 Task: Add Sprouts Dark Chocolate Covered Raisins to the cart.
Action: Mouse moved to (27, 84)
Screenshot: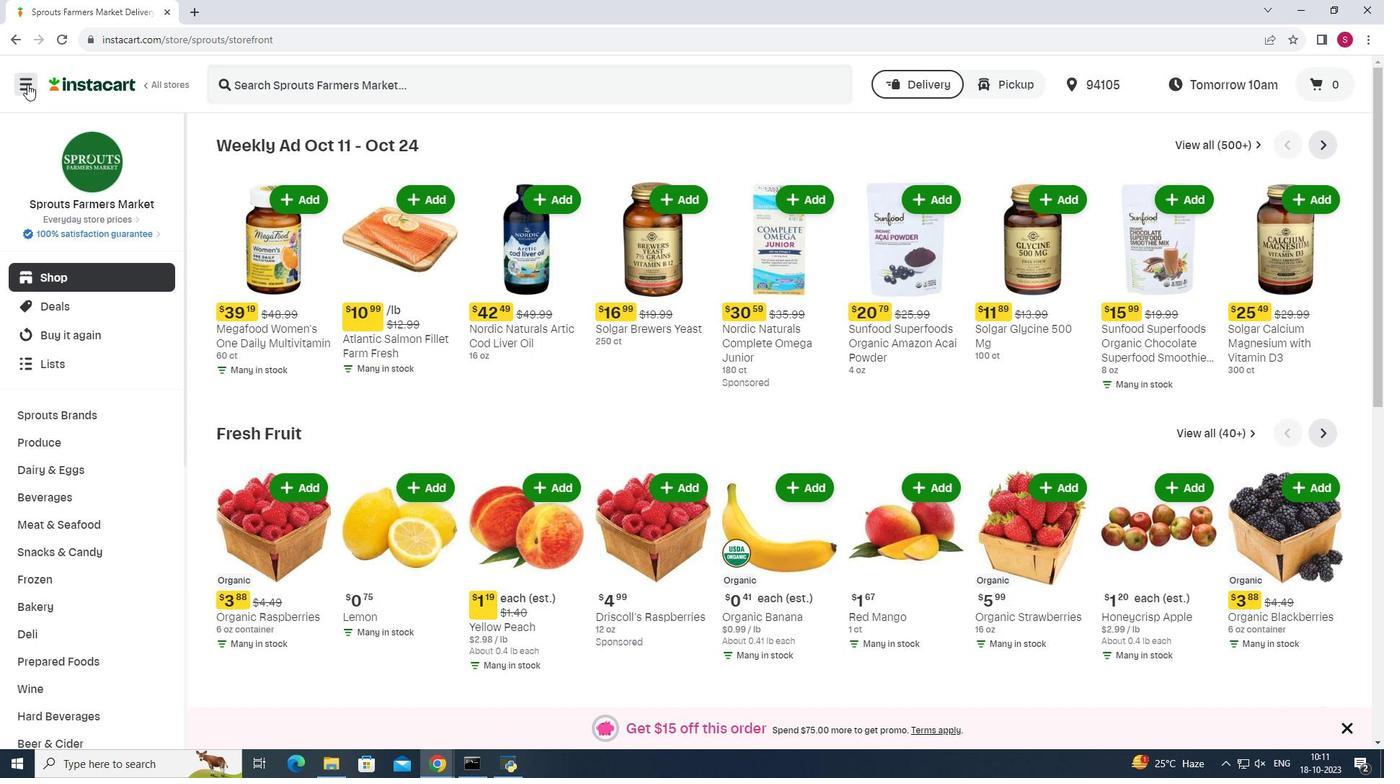 
Action: Mouse pressed left at (27, 84)
Screenshot: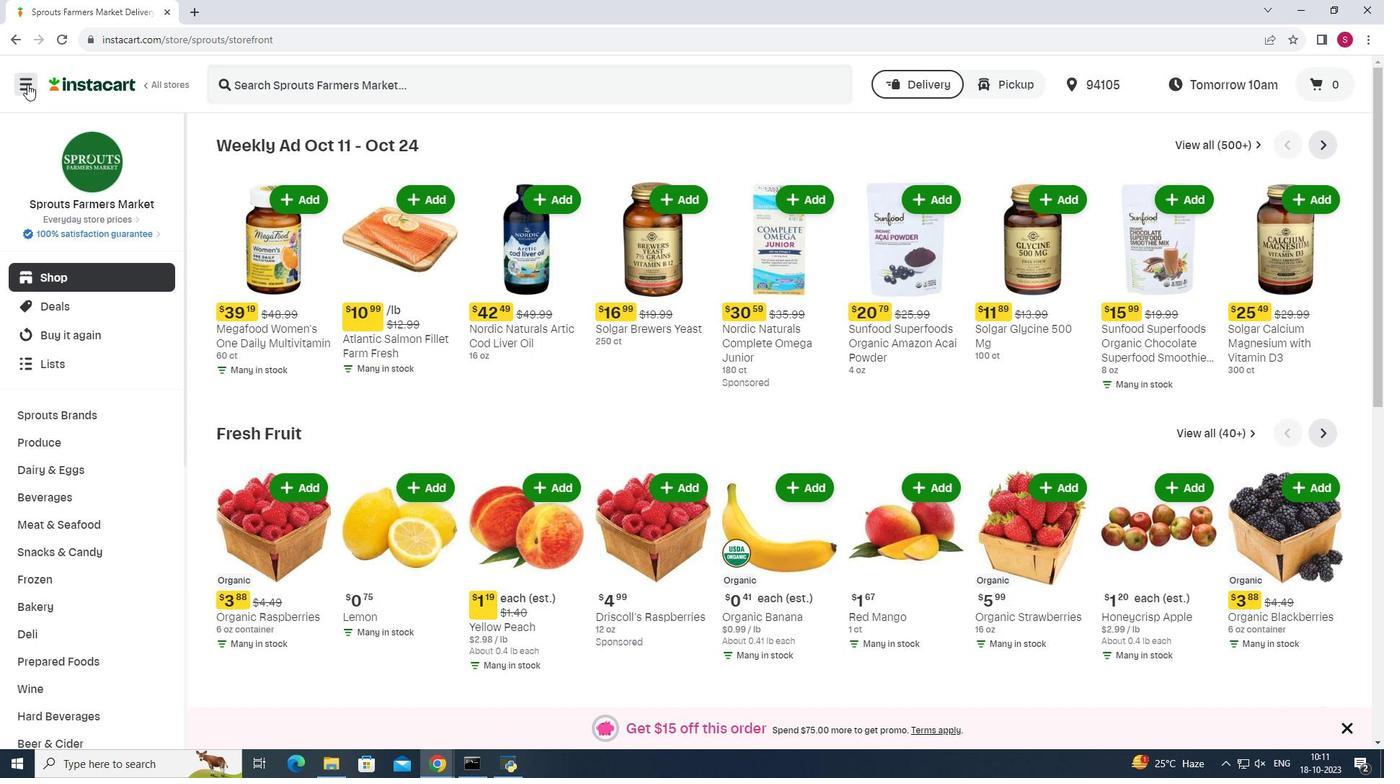 
Action: Mouse moved to (73, 382)
Screenshot: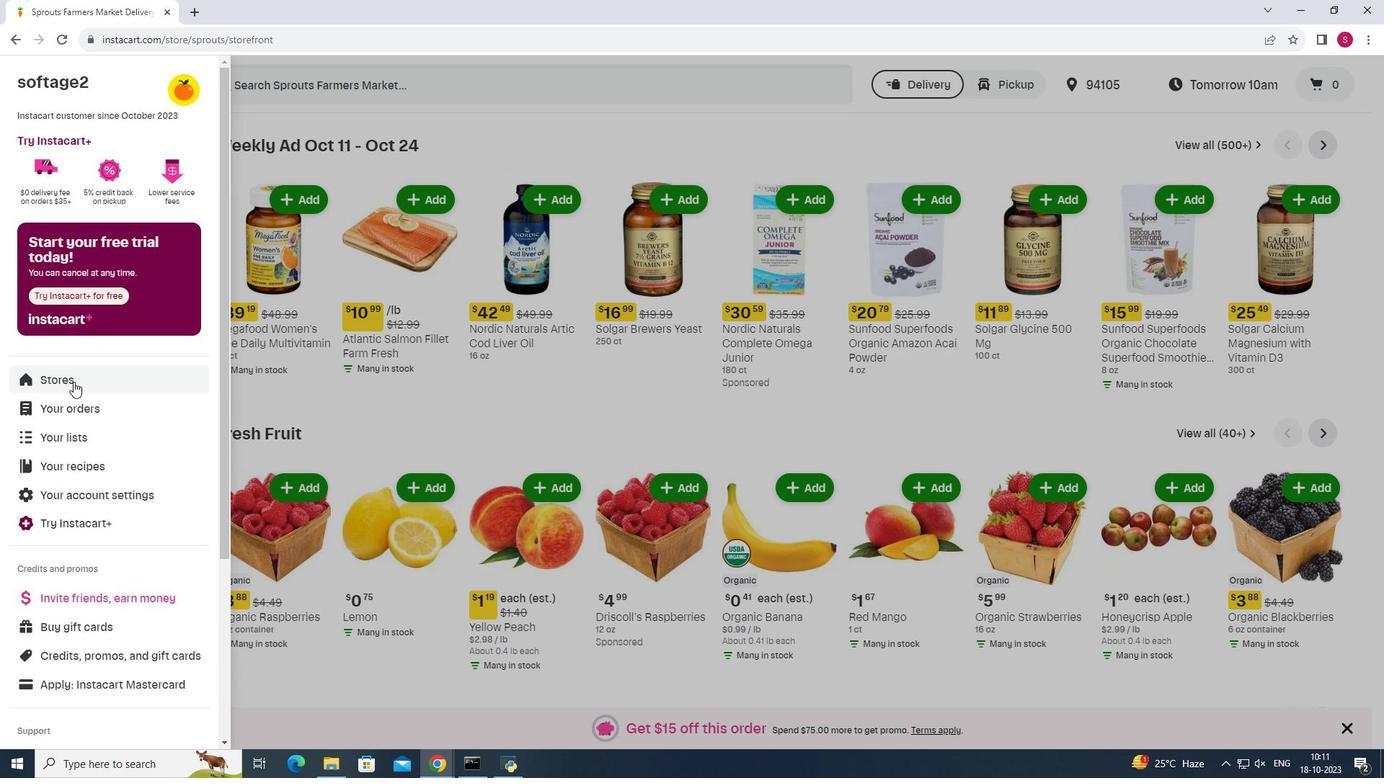 
Action: Mouse pressed left at (73, 382)
Screenshot: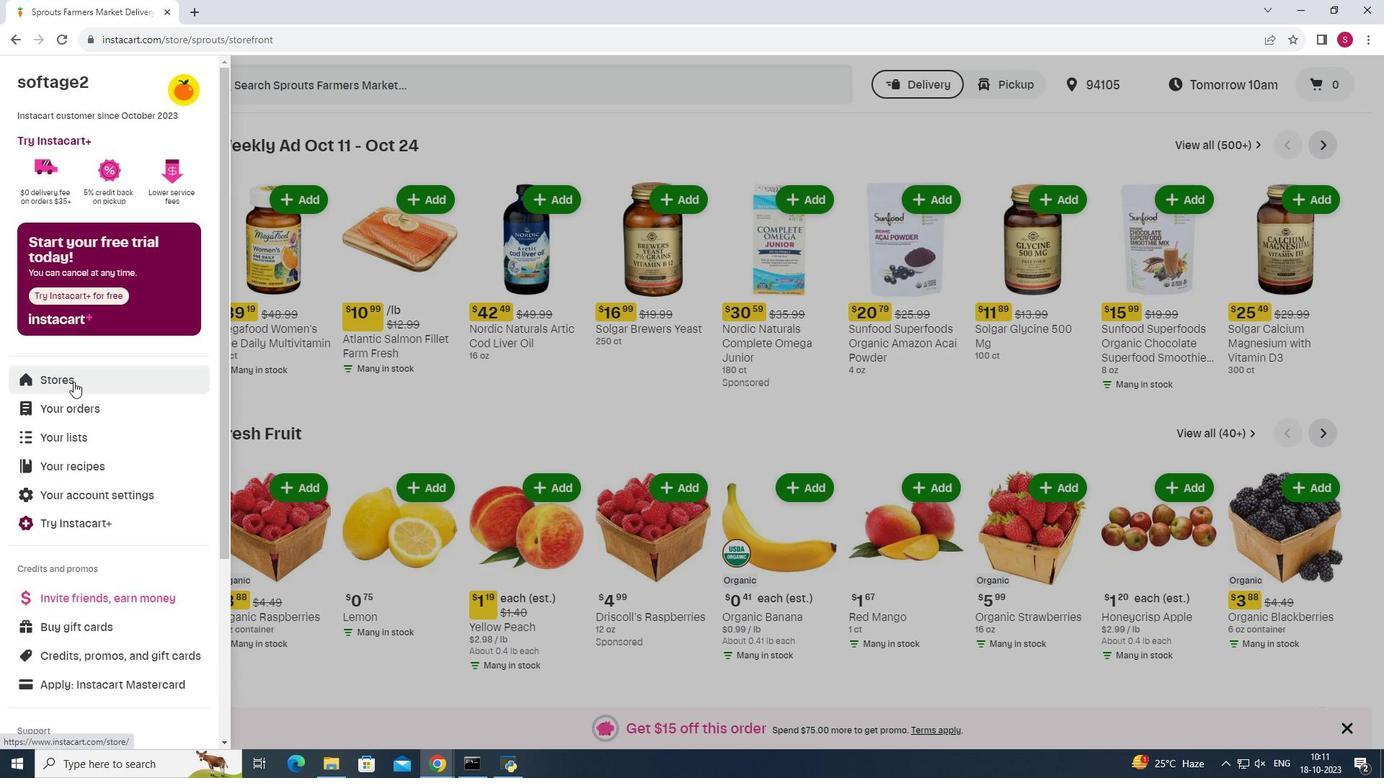 
Action: Mouse moved to (333, 127)
Screenshot: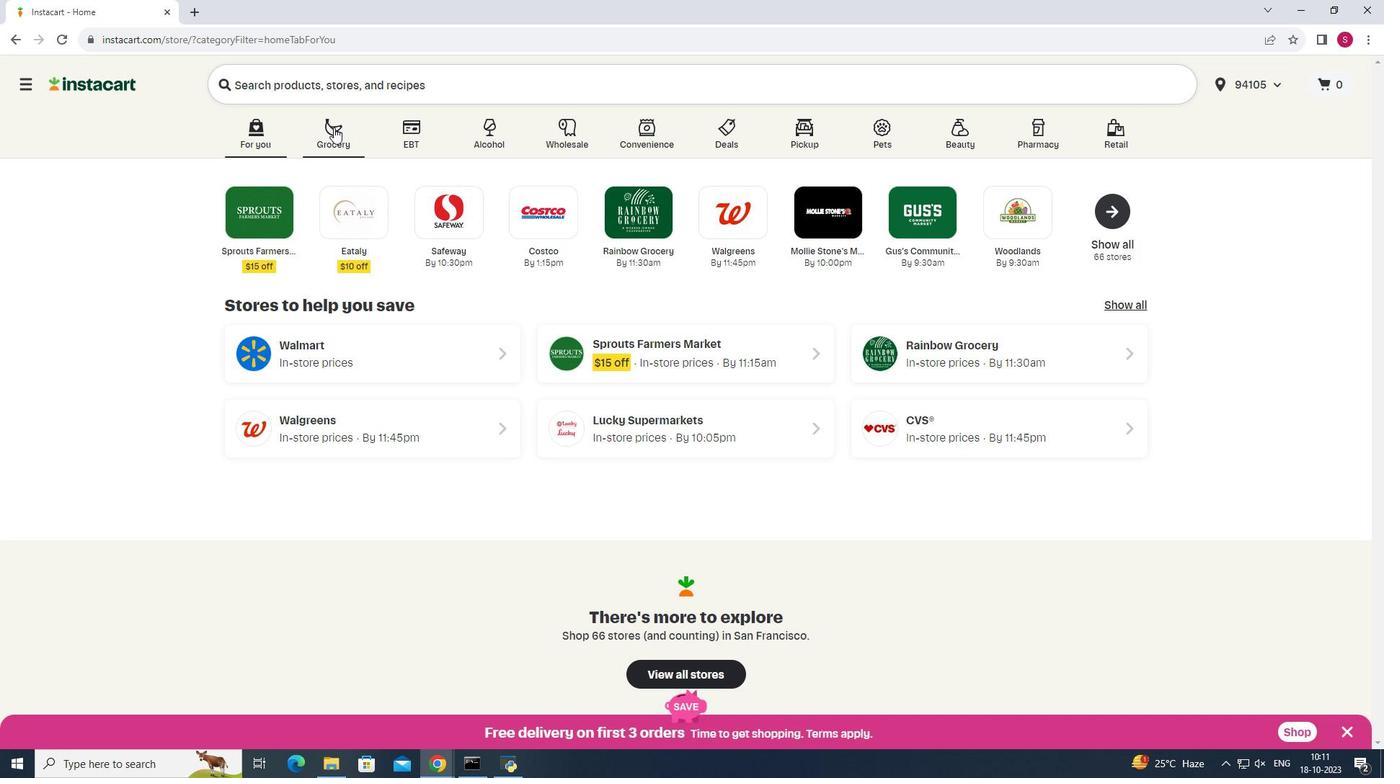
Action: Mouse pressed left at (333, 127)
Screenshot: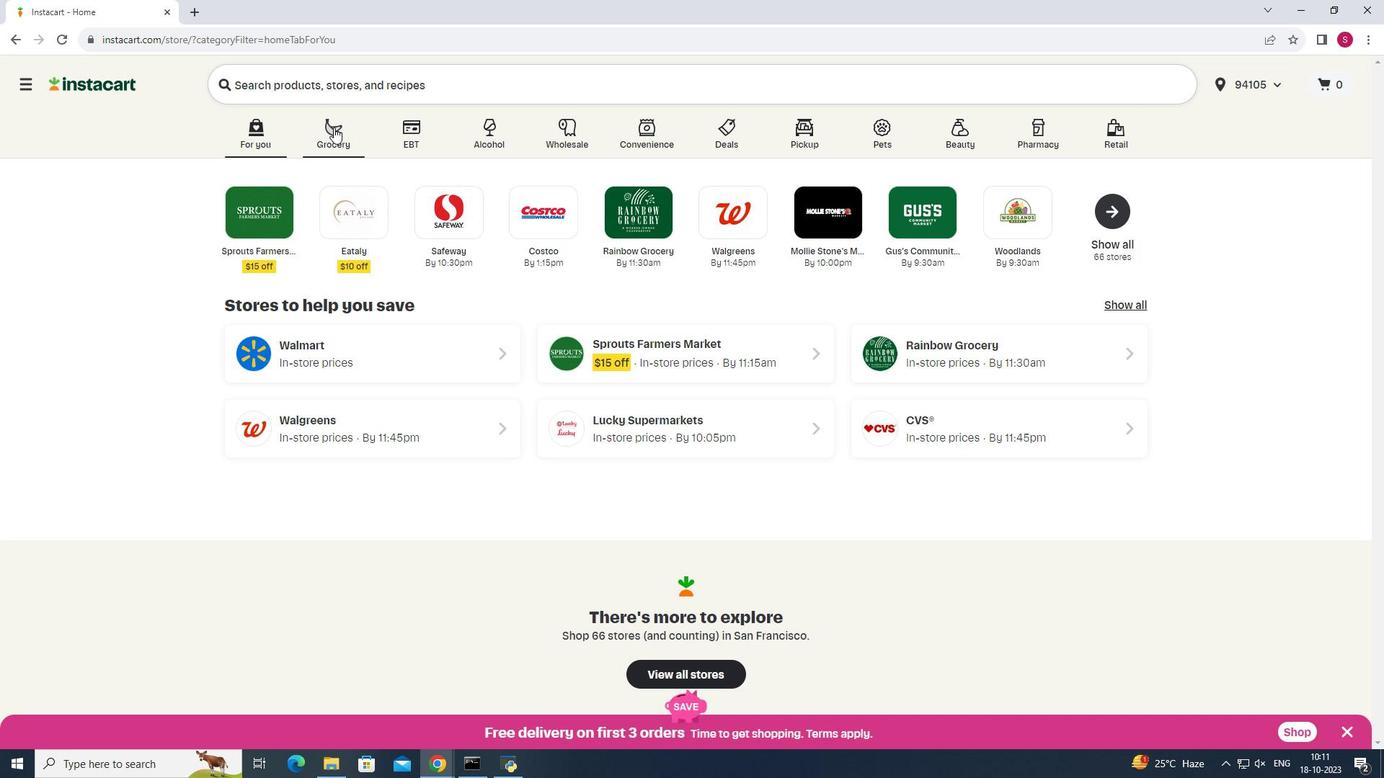 
Action: Mouse moved to (945, 196)
Screenshot: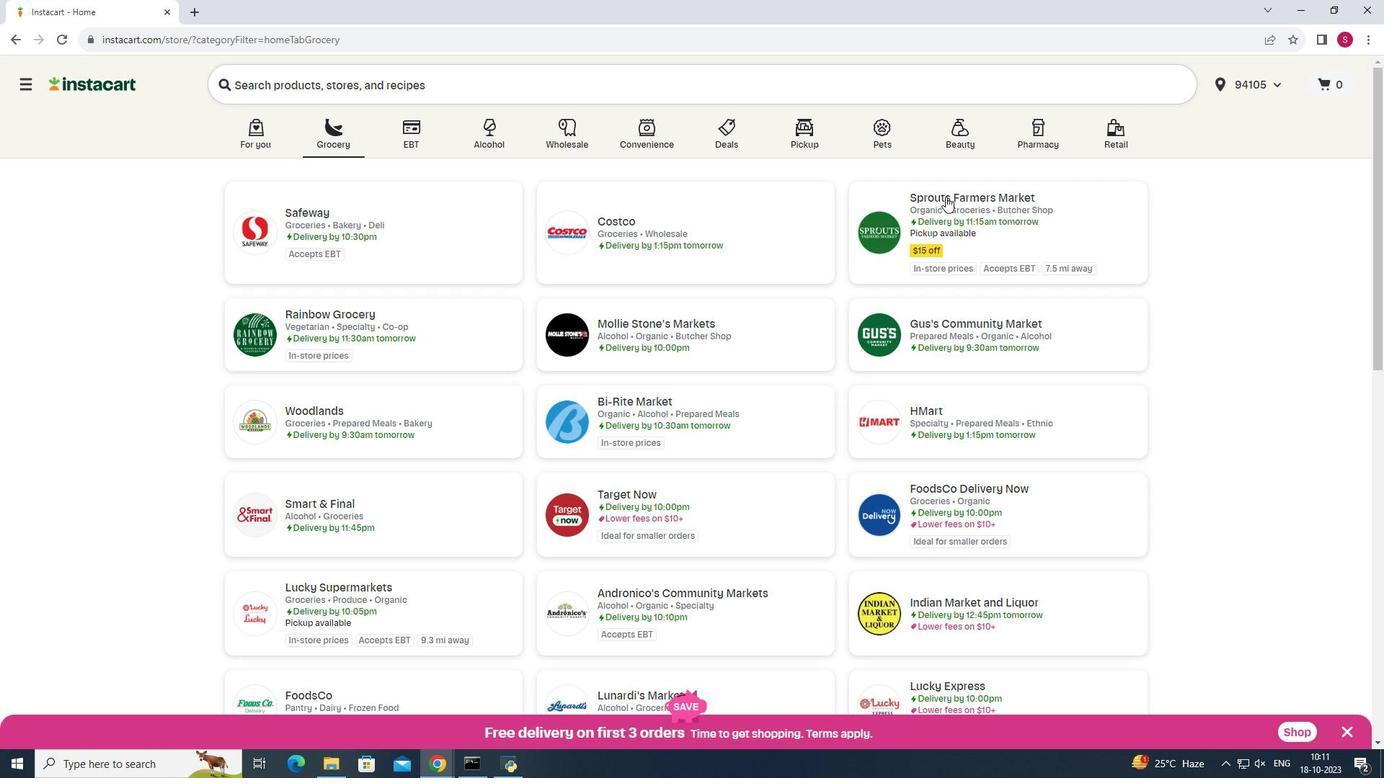 
Action: Mouse pressed left at (945, 196)
Screenshot: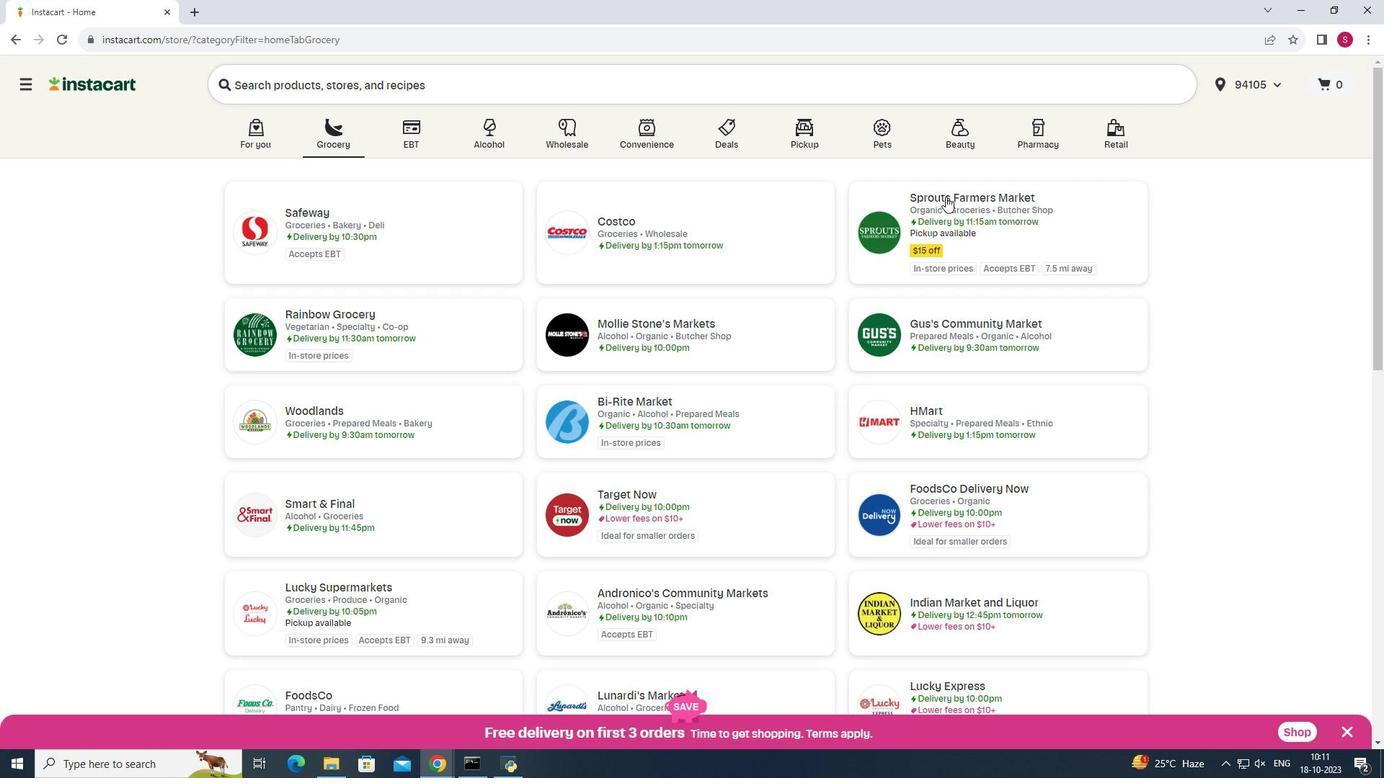 
Action: Mouse moved to (67, 550)
Screenshot: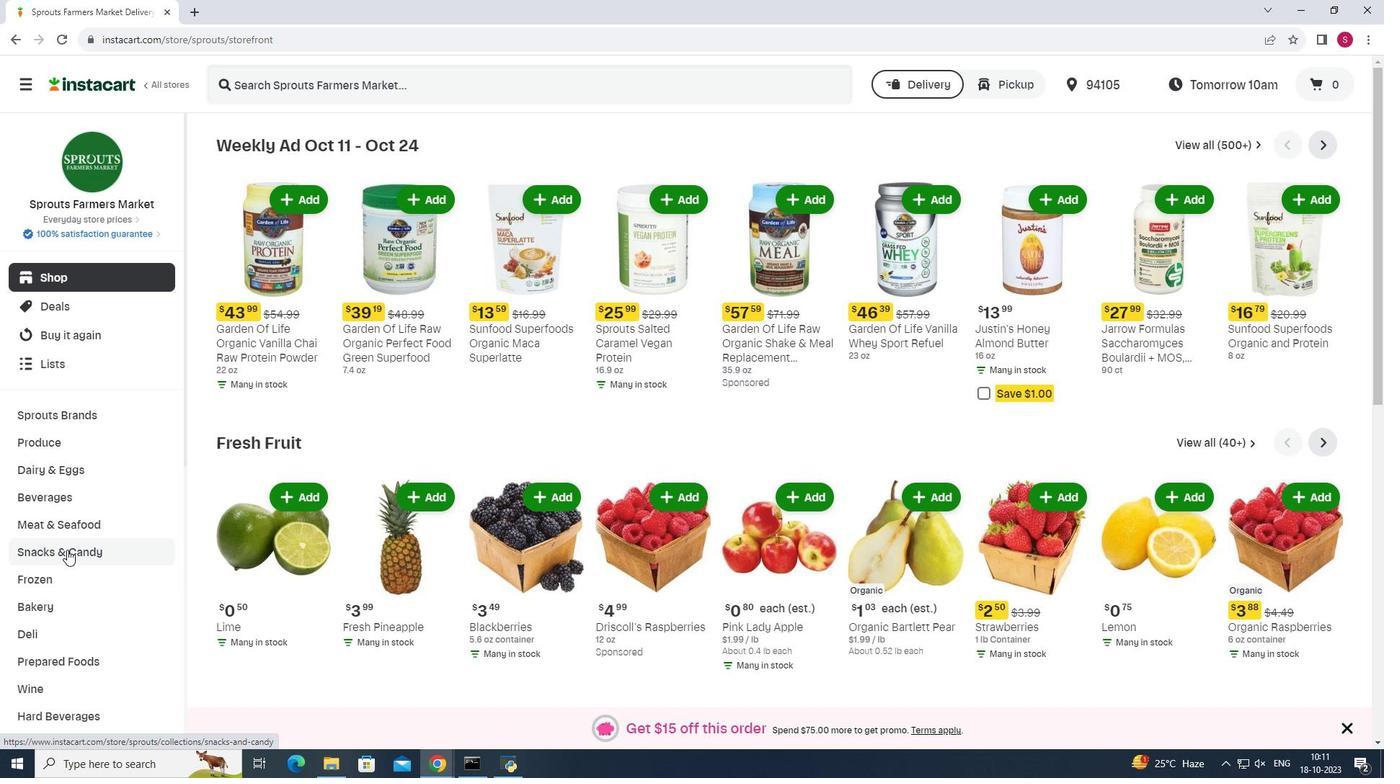
Action: Mouse pressed left at (67, 550)
Screenshot: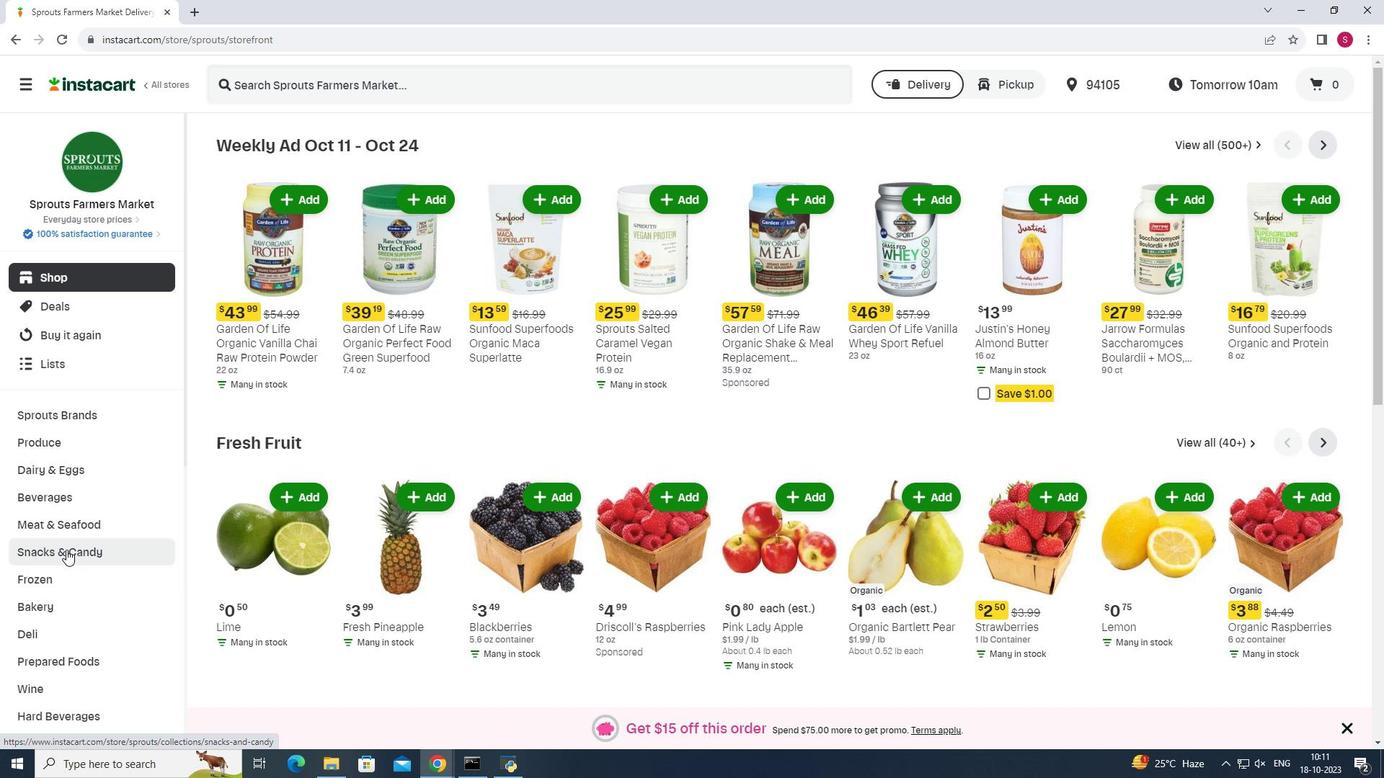 
Action: Mouse moved to (379, 176)
Screenshot: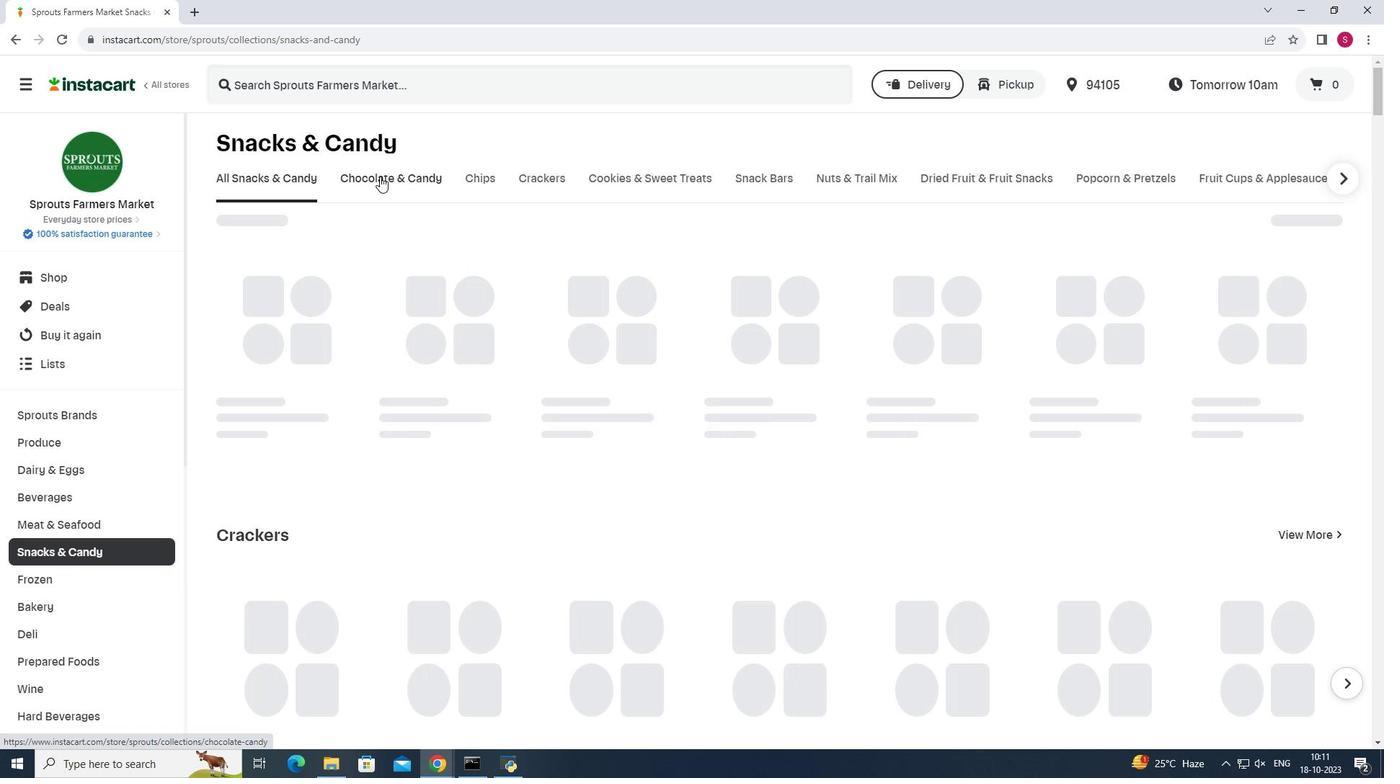 
Action: Mouse pressed left at (379, 176)
Screenshot: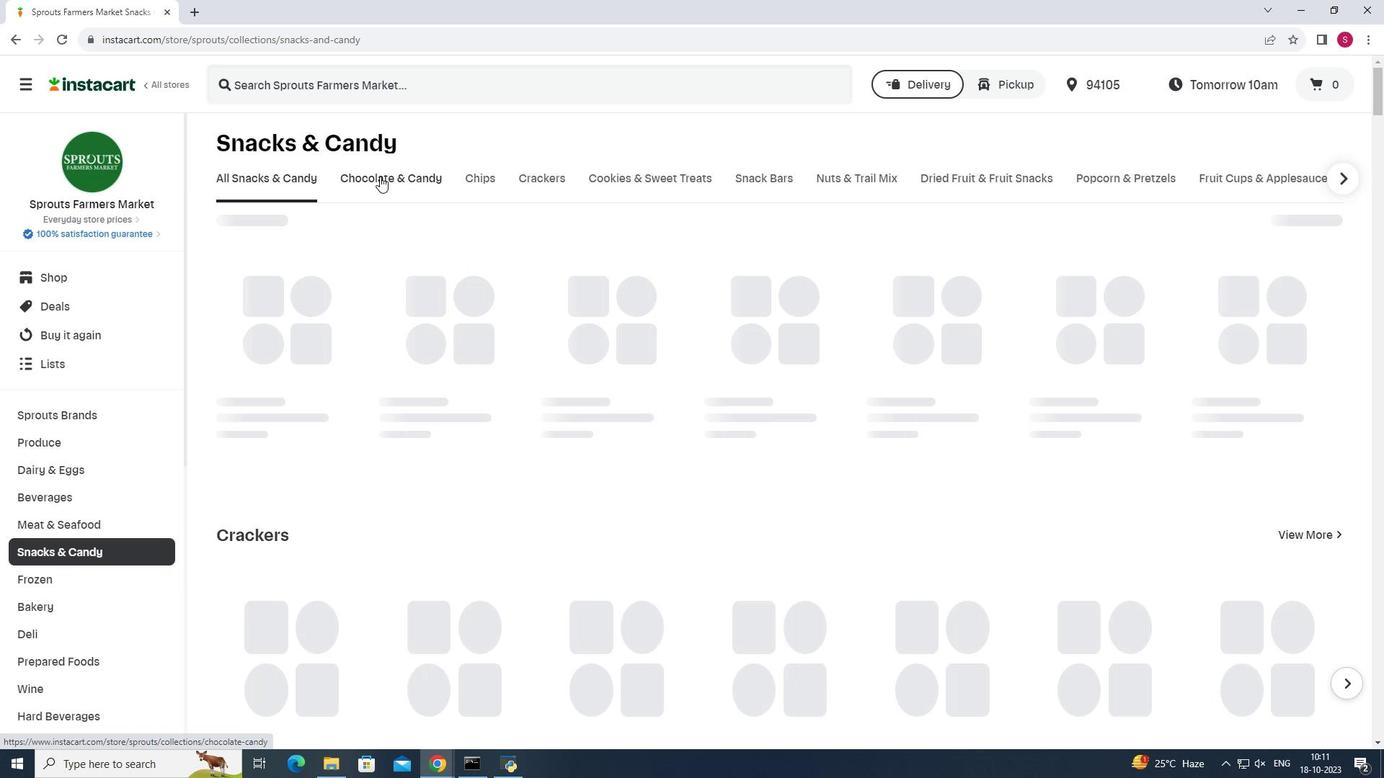 
Action: Mouse moved to (364, 249)
Screenshot: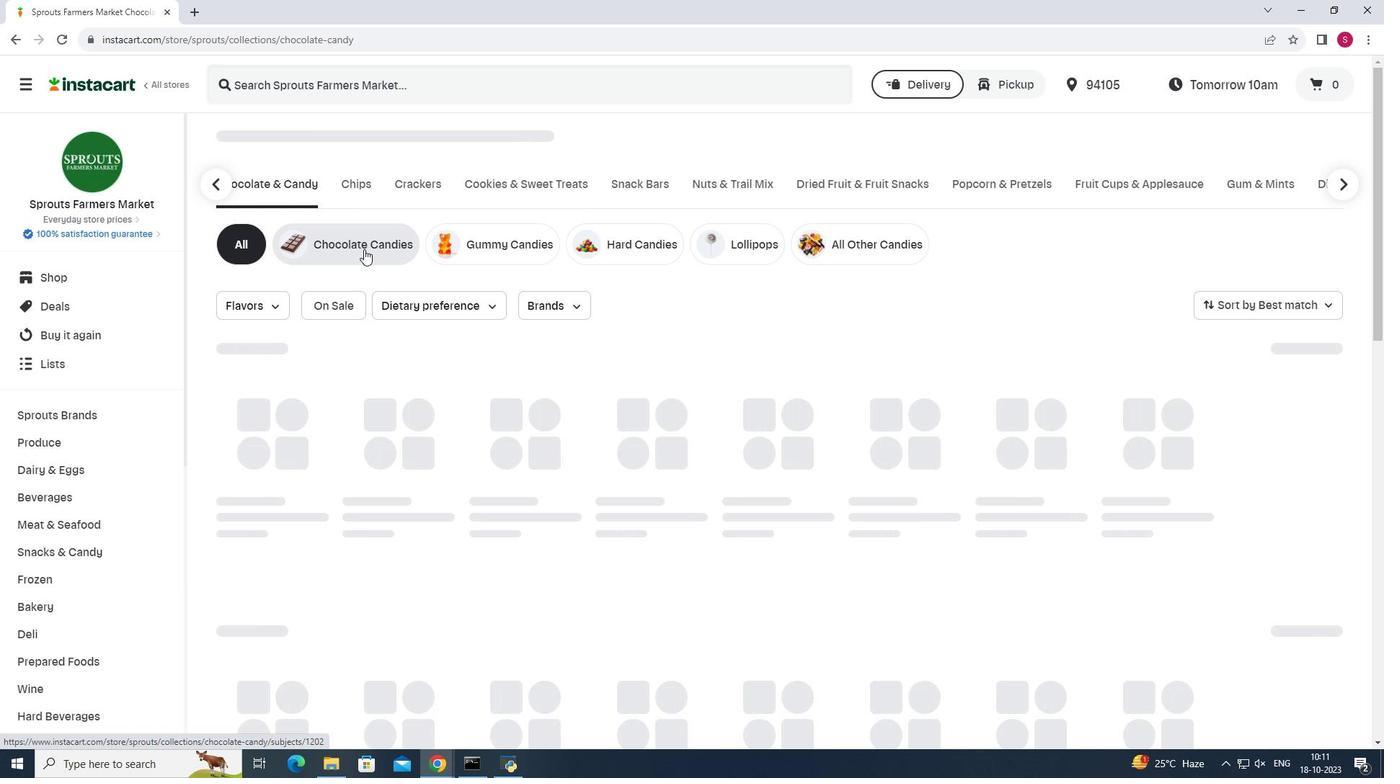 
Action: Mouse pressed left at (364, 249)
Screenshot: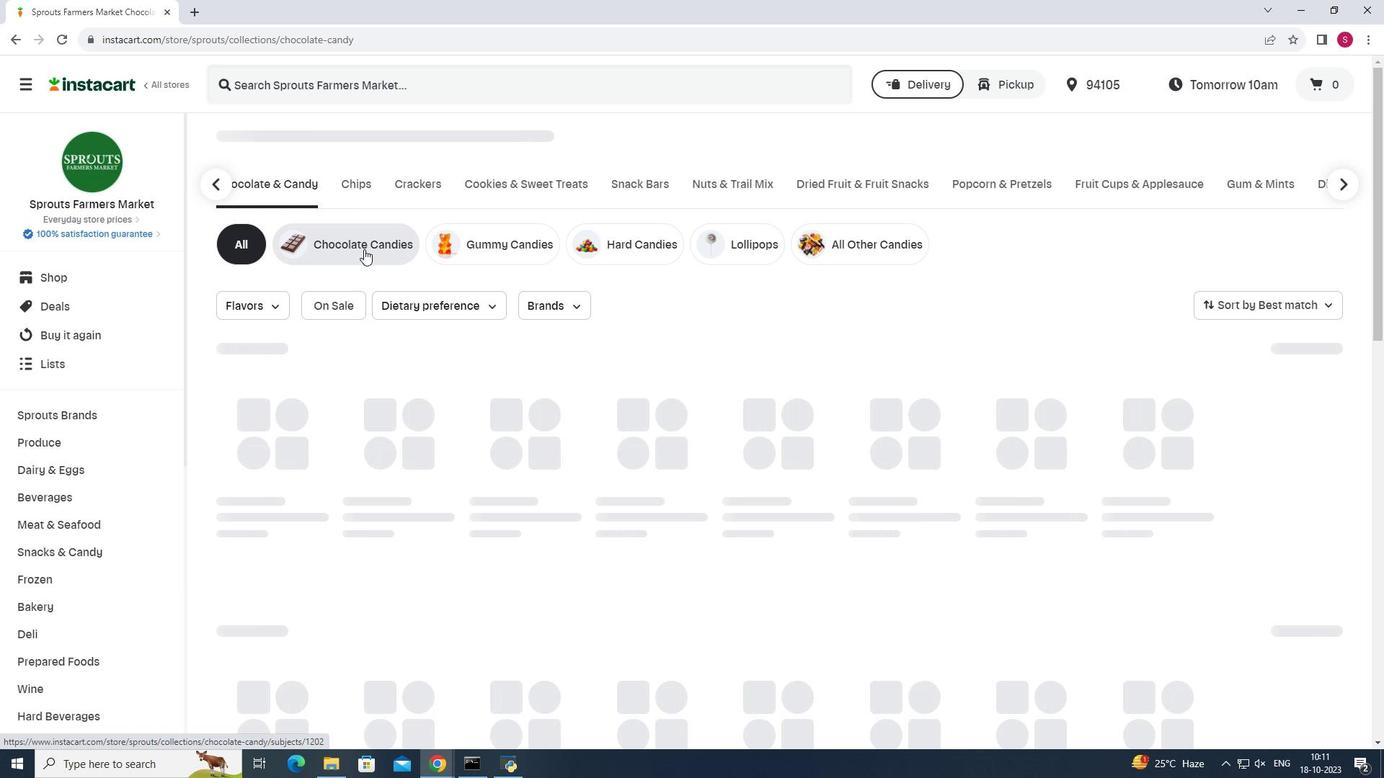 
Action: Mouse moved to (511, 78)
Screenshot: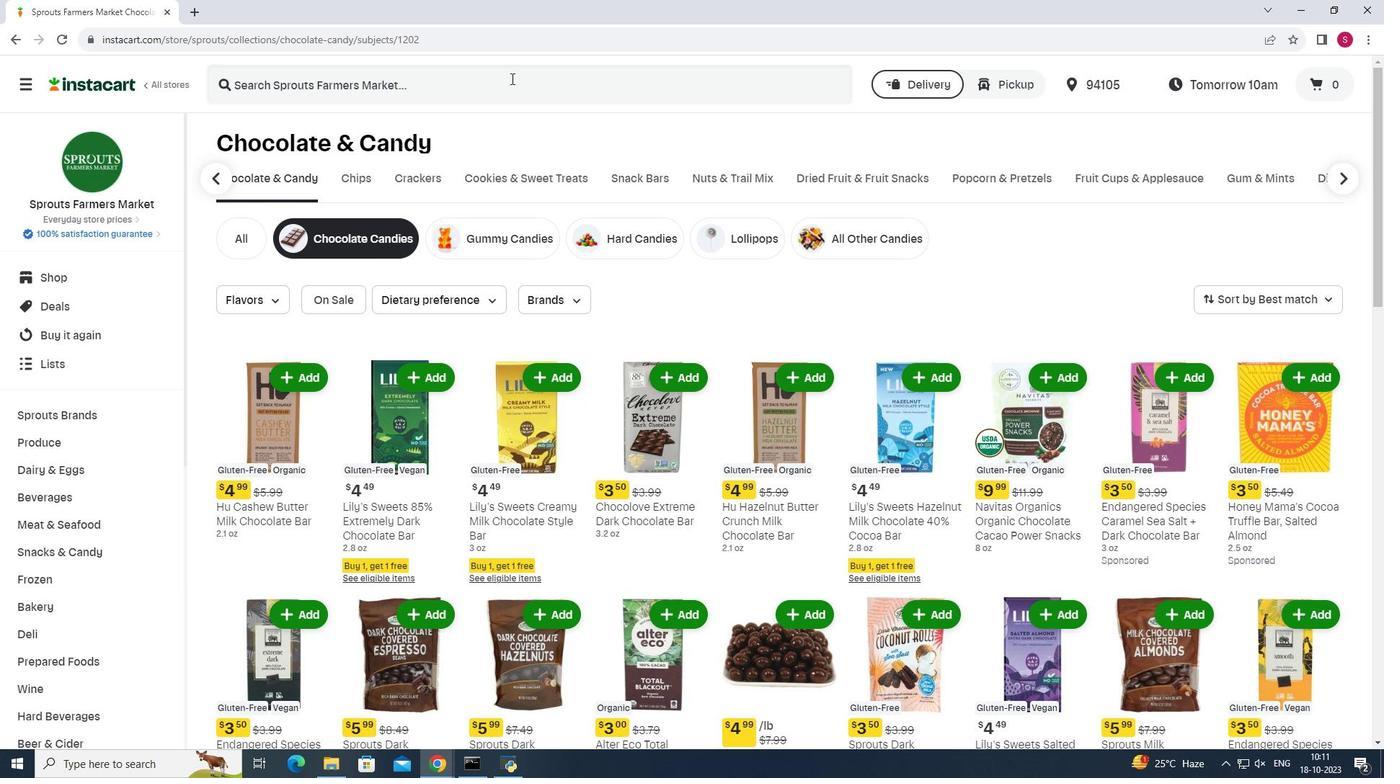 
Action: Mouse pressed left at (511, 78)
Screenshot: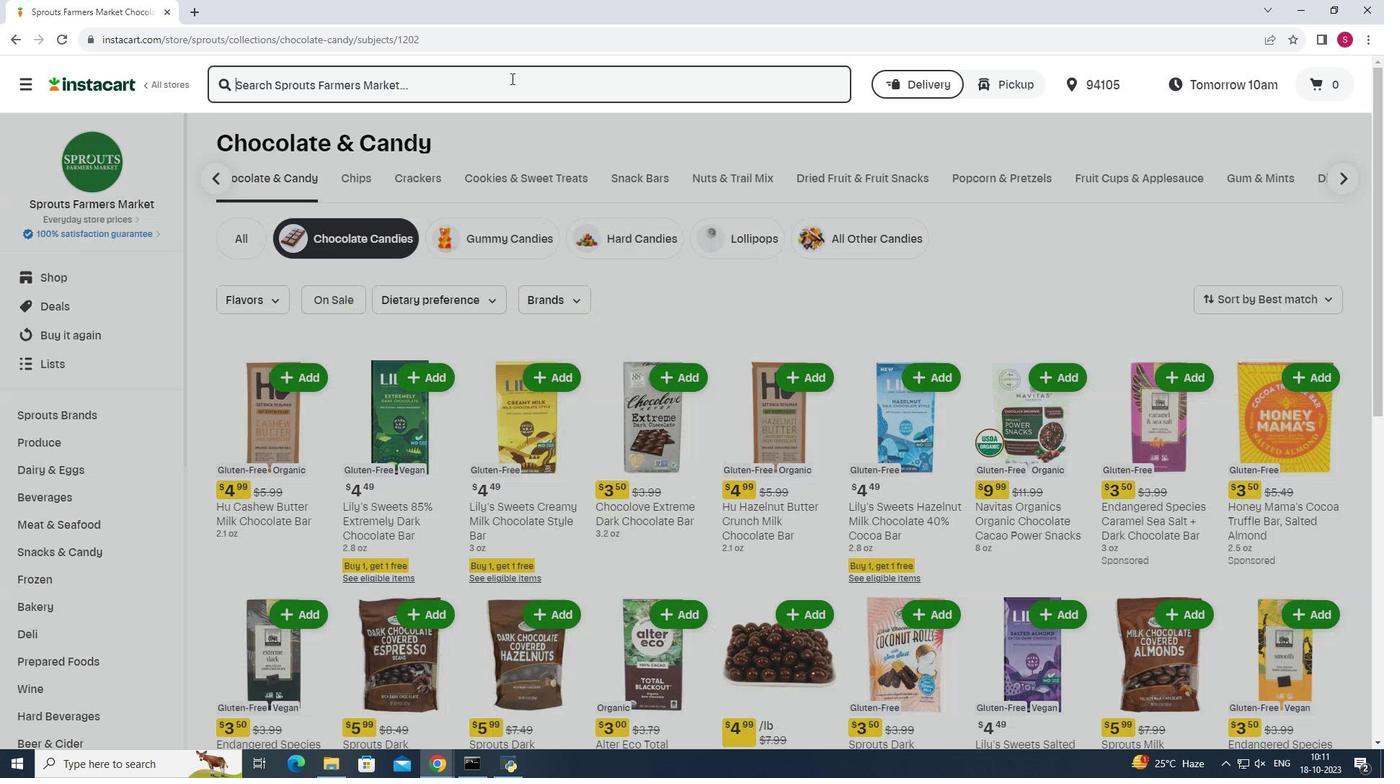 
Action: Key pressed <Key.shift>Sprouts<Key.space><Key.shift>Dark<Key.space><Key.shift>Chocolate<Key.space><Key.shift>Covered<Key.space><Key.shift>Raisins<Key.enter>
Screenshot: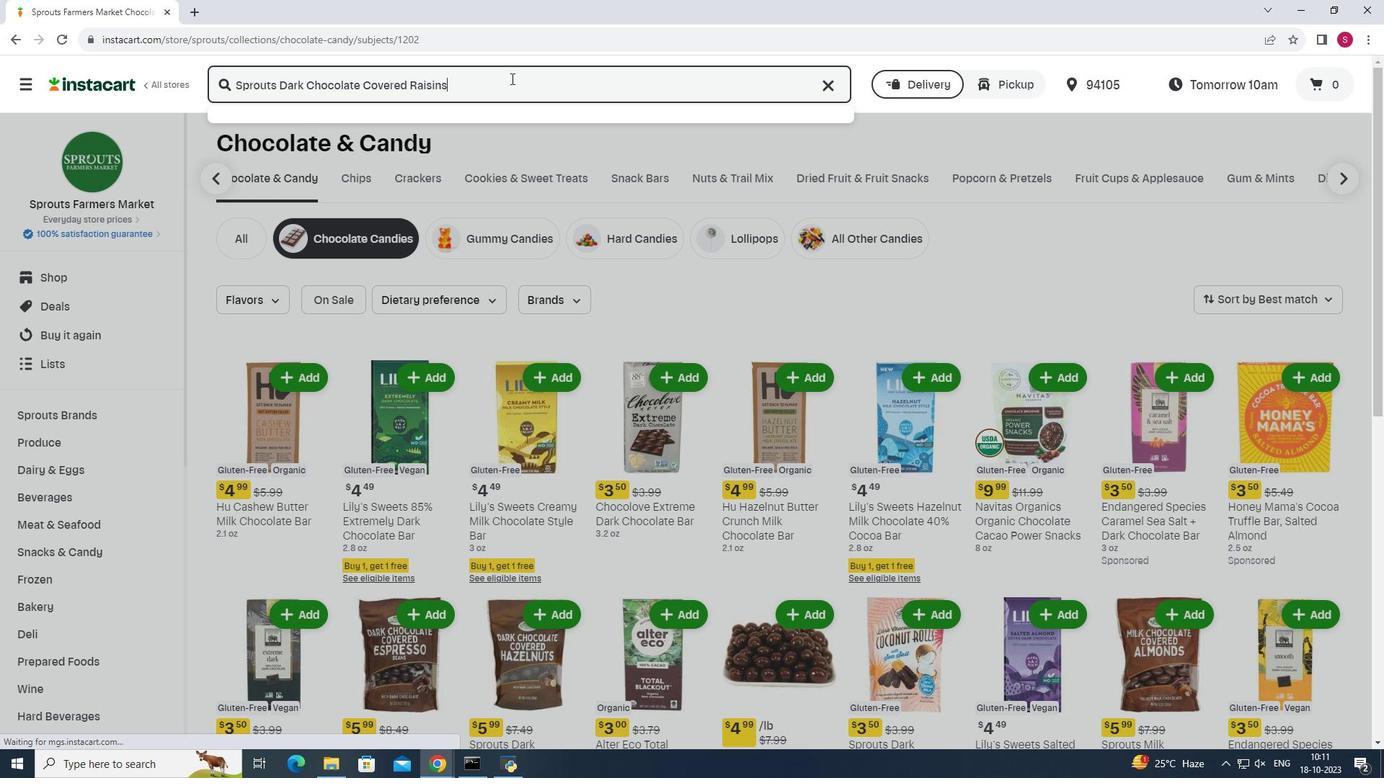 
Action: Mouse moved to (836, 235)
Screenshot: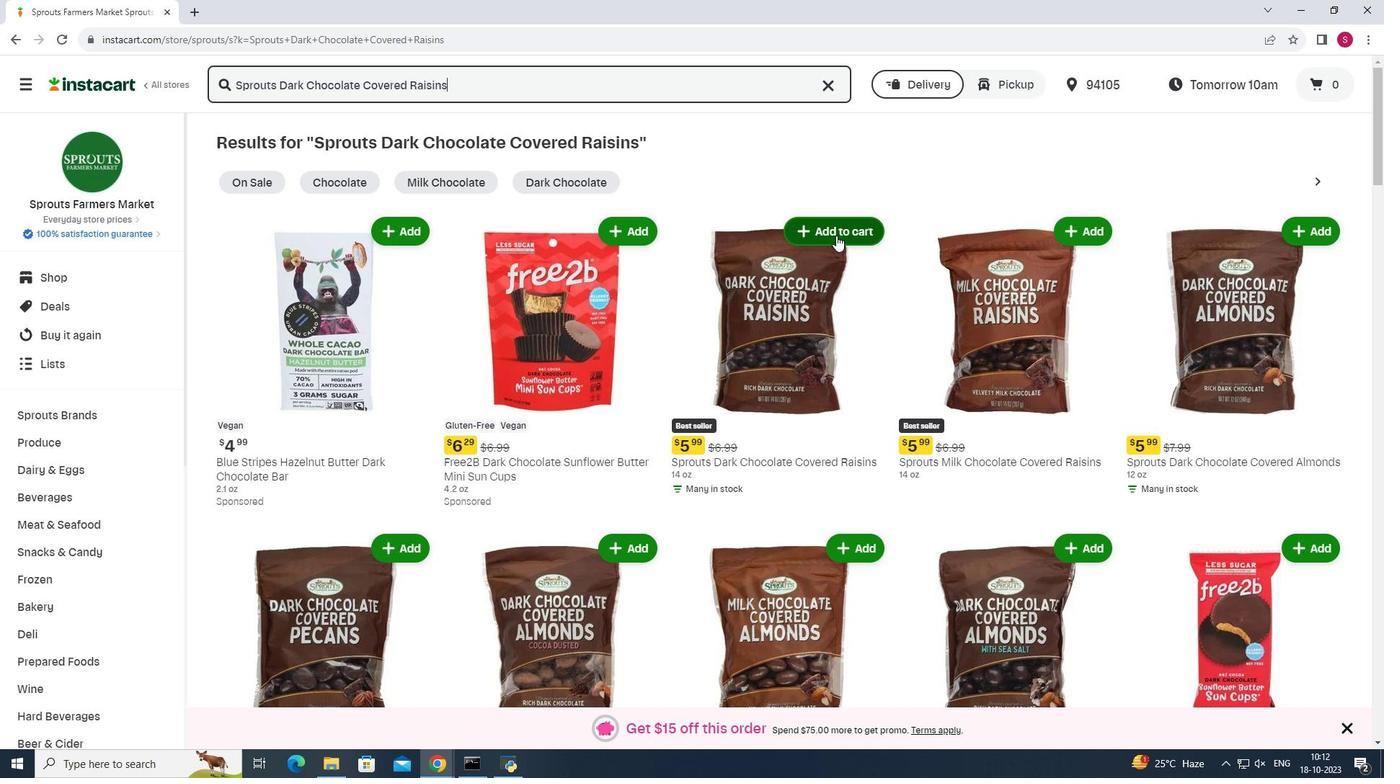 
Action: Mouse pressed left at (836, 235)
Screenshot: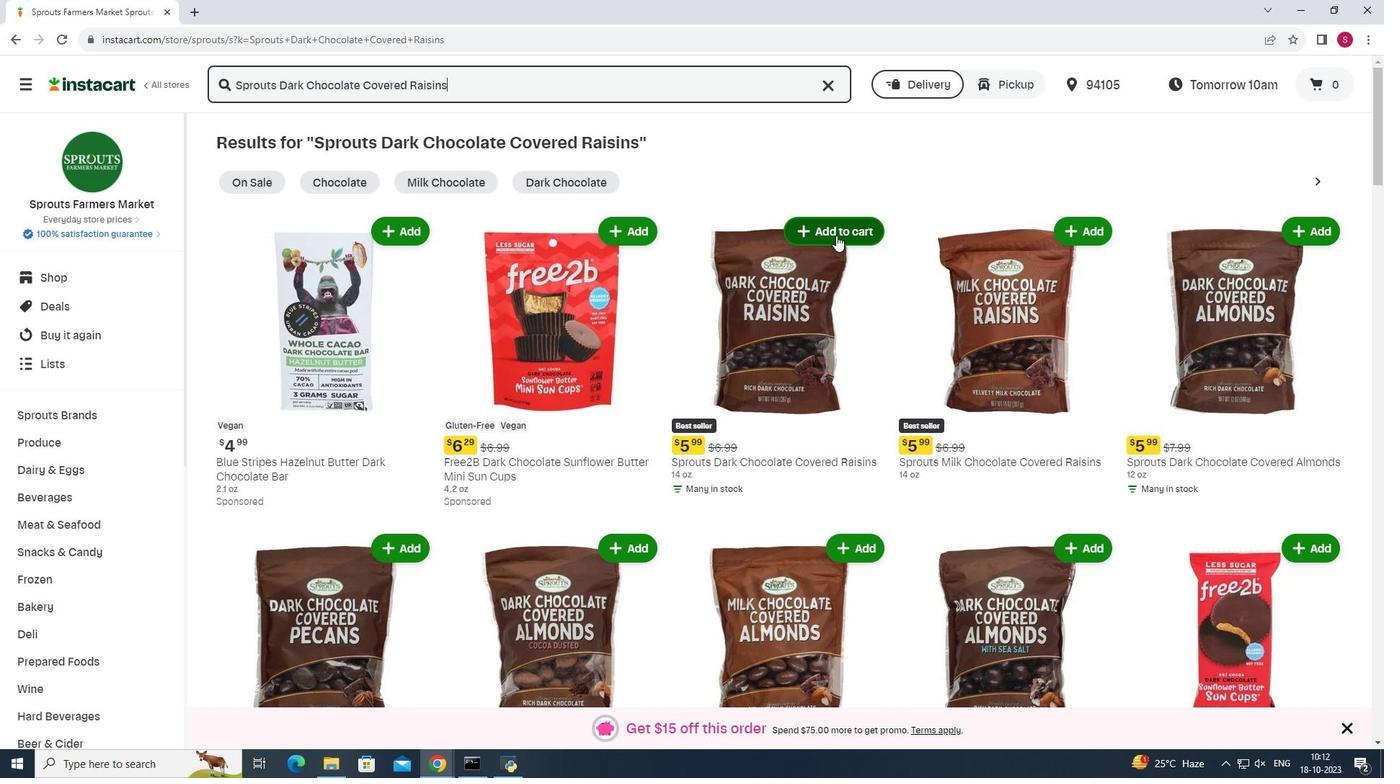 
Action: Mouse moved to (876, 199)
Screenshot: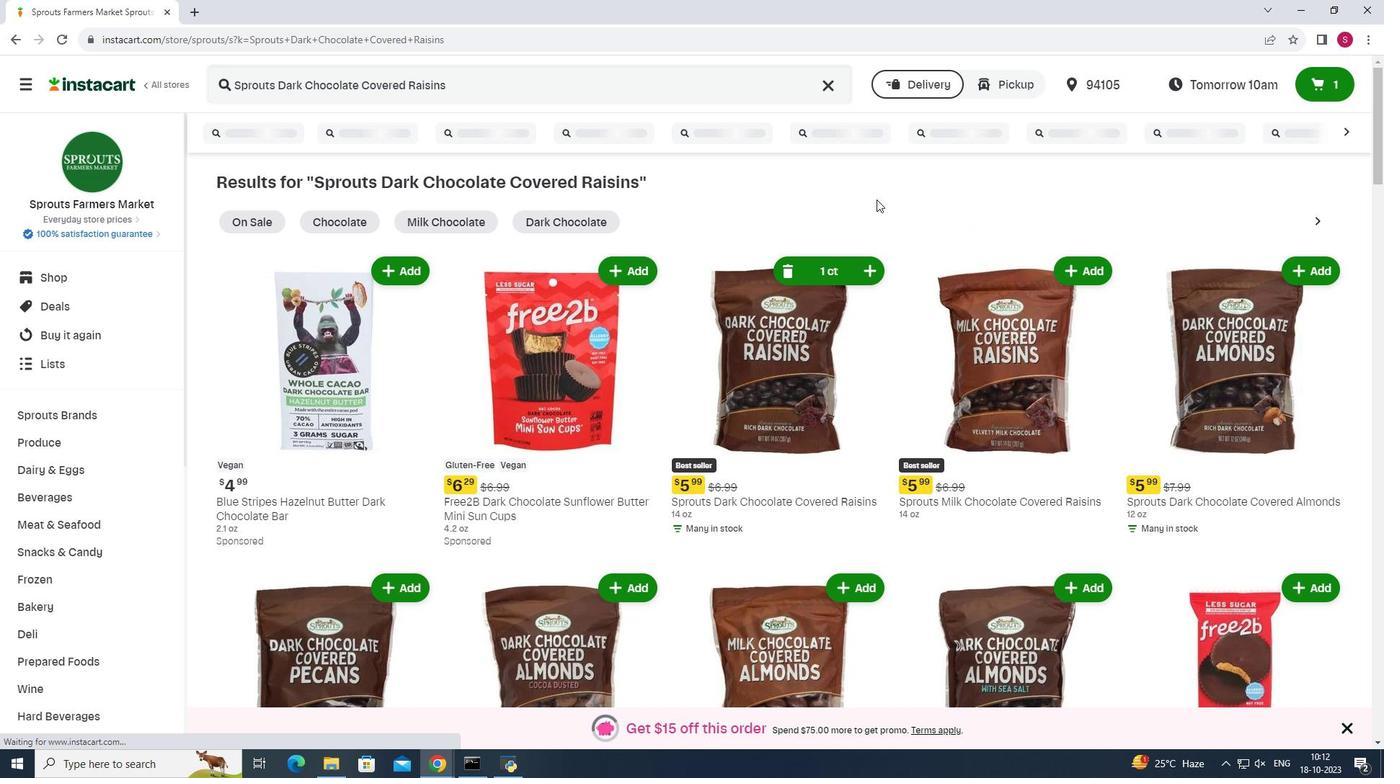 
